 Task: Create the field update action.
Action: Mouse moved to (933, 72)
Screenshot: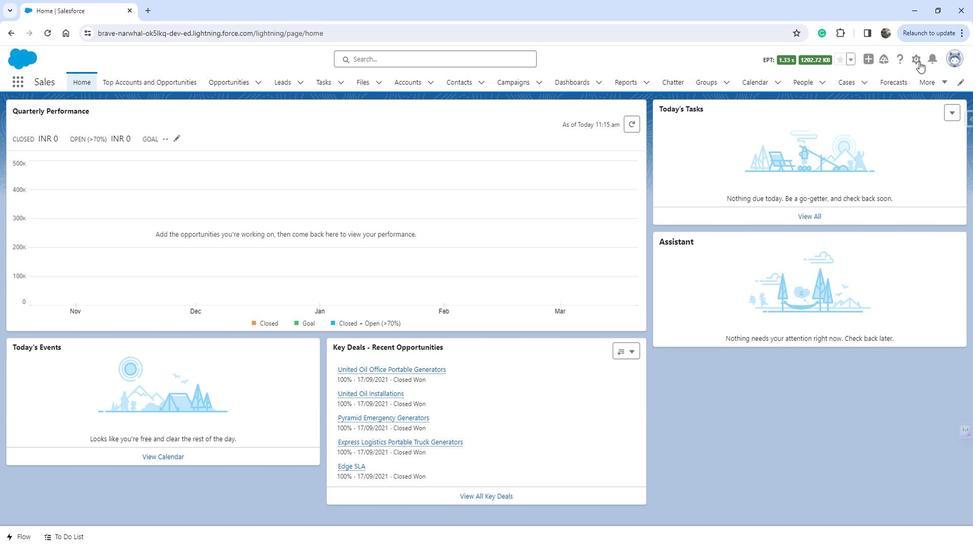 
Action: Mouse pressed left at (933, 72)
Screenshot: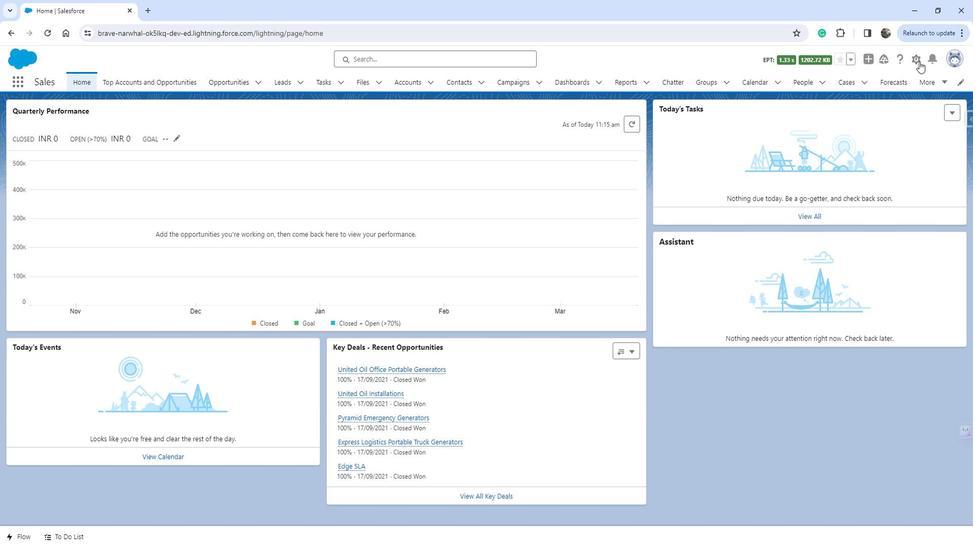 
Action: Mouse moved to (872, 98)
Screenshot: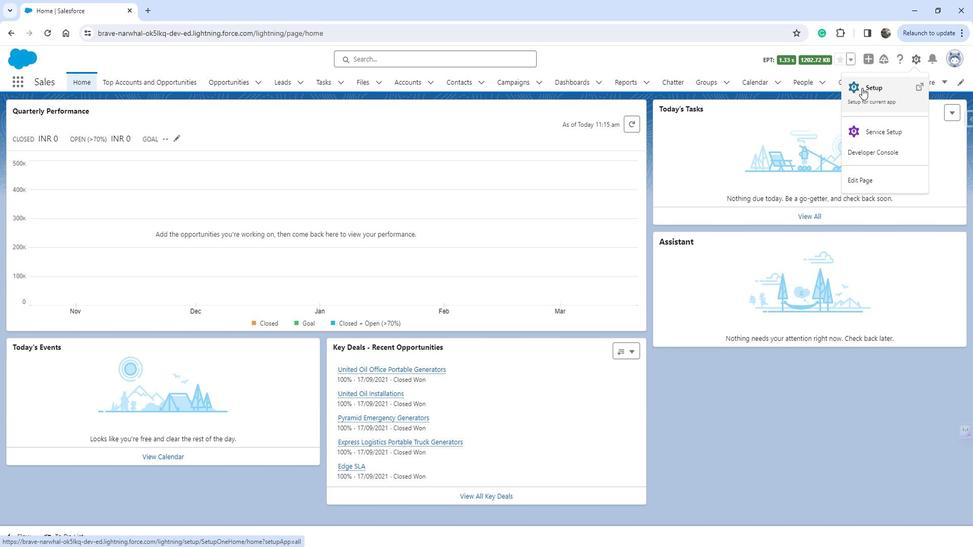 
Action: Mouse pressed left at (872, 98)
Screenshot: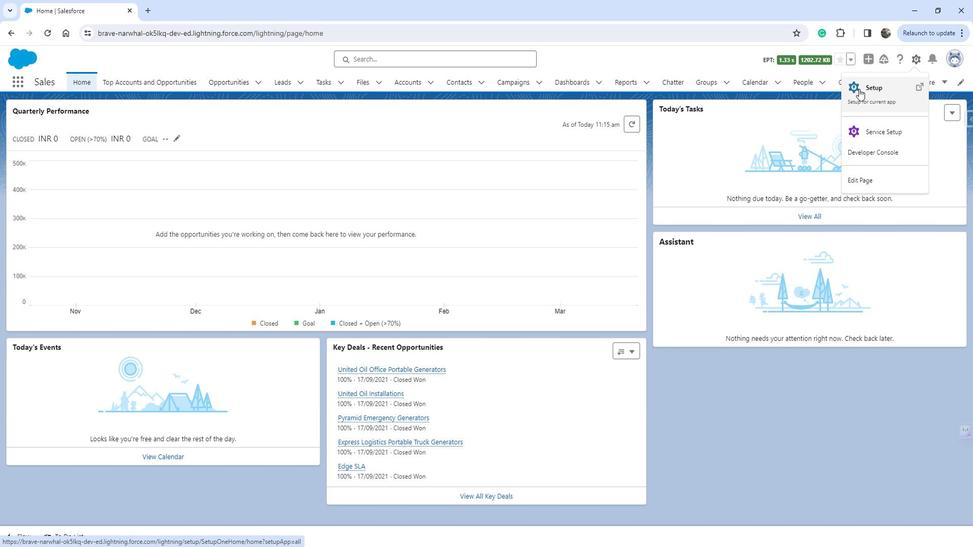 
Action: Mouse moved to (76, 287)
Screenshot: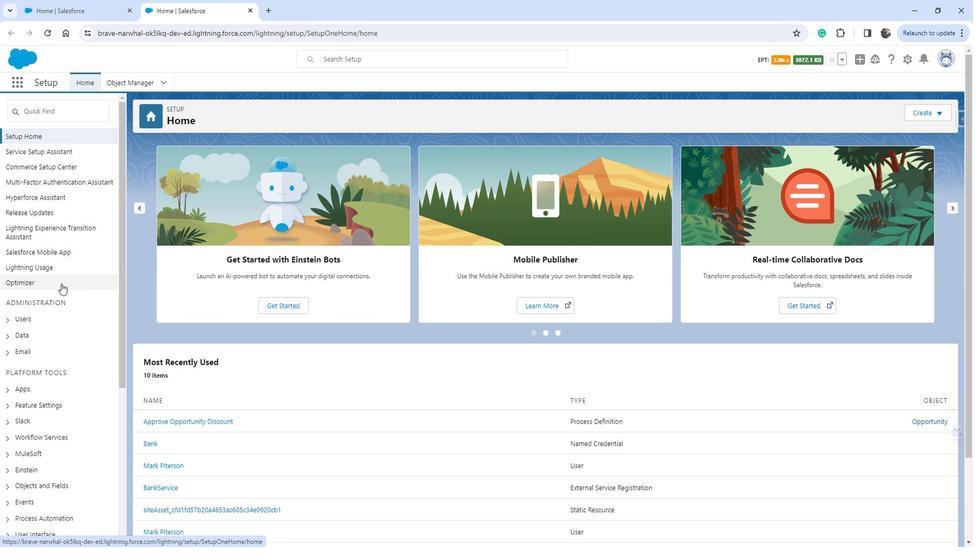 
Action: Mouse scrolled (76, 286) with delta (0, 0)
Screenshot: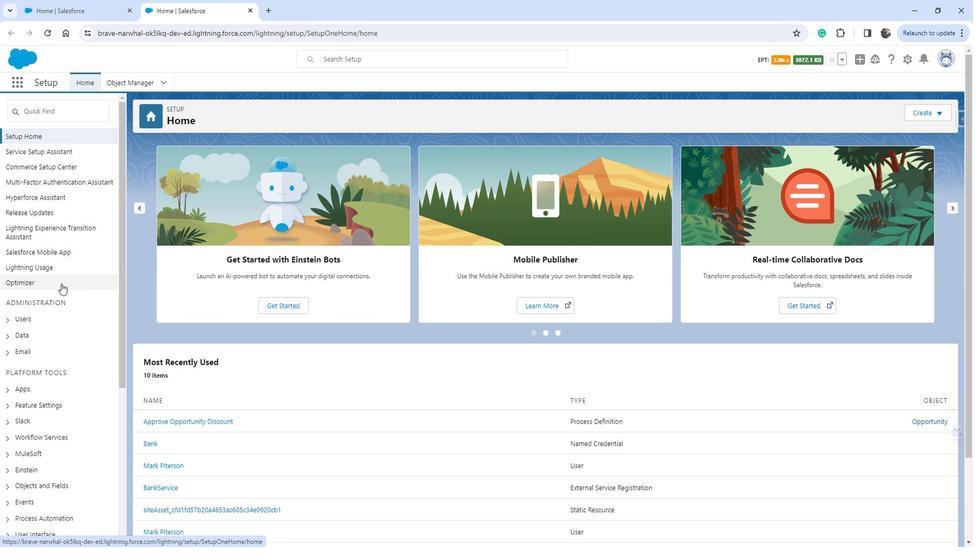 
Action: Mouse moved to (80, 289)
Screenshot: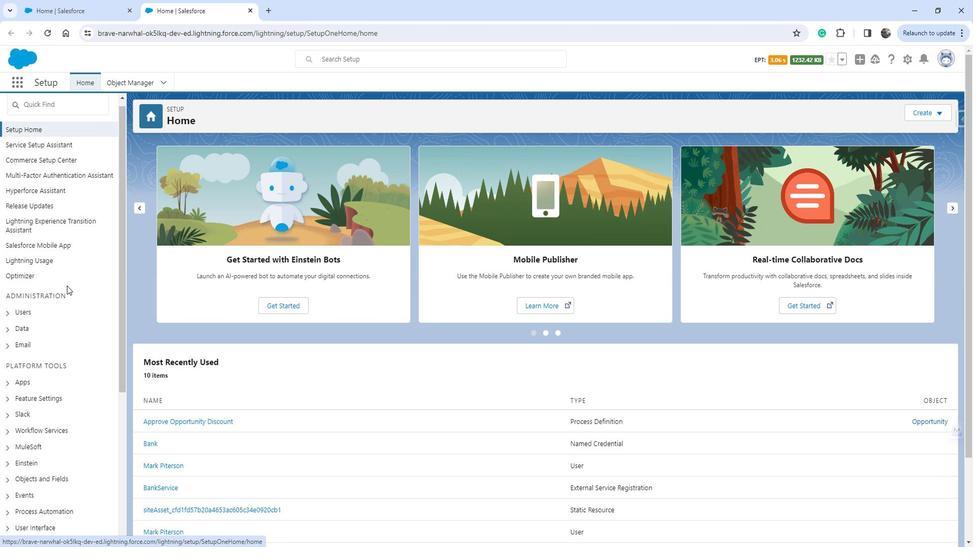 
Action: Mouse scrolled (80, 288) with delta (0, 0)
Screenshot: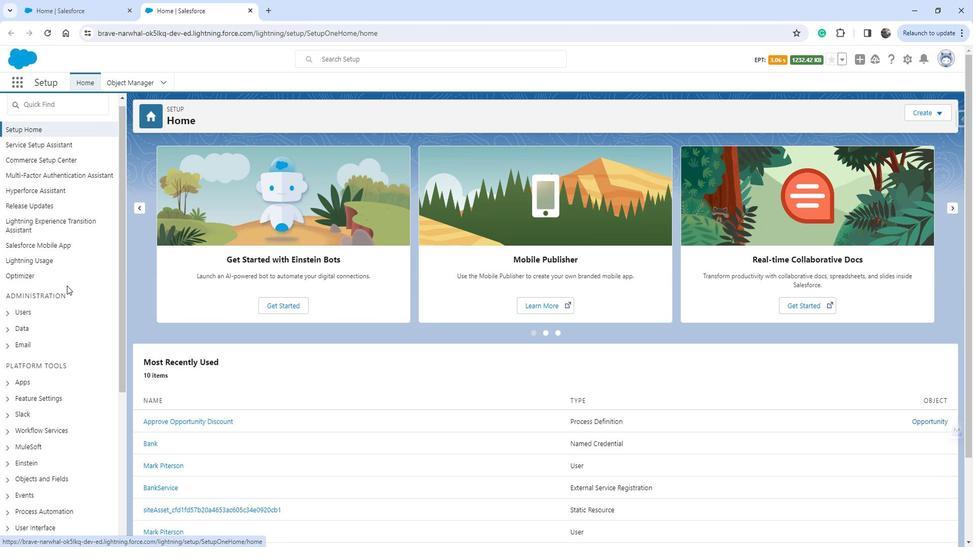 
Action: Mouse moved to (81, 289)
Screenshot: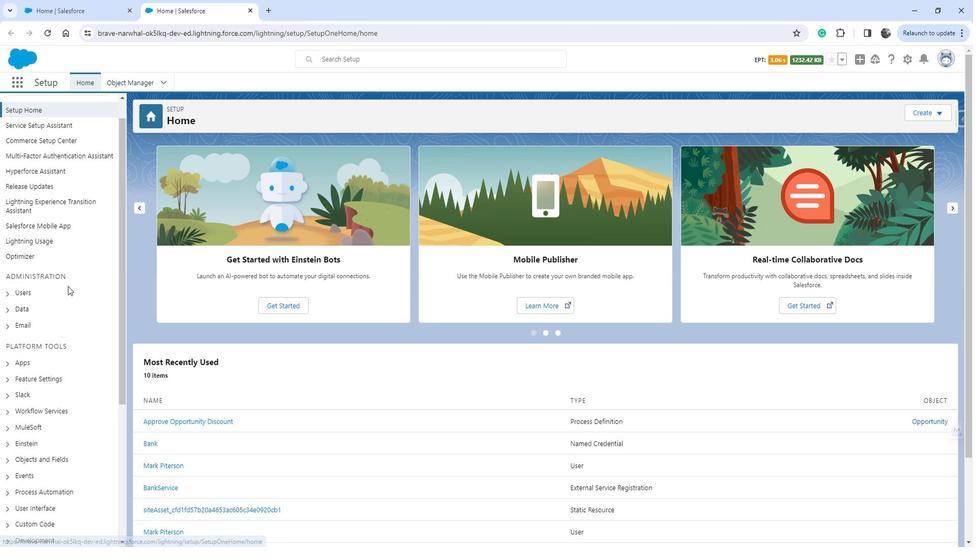 
Action: Mouse scrolled (81, 288) with delta (0, 0)
Screenshot: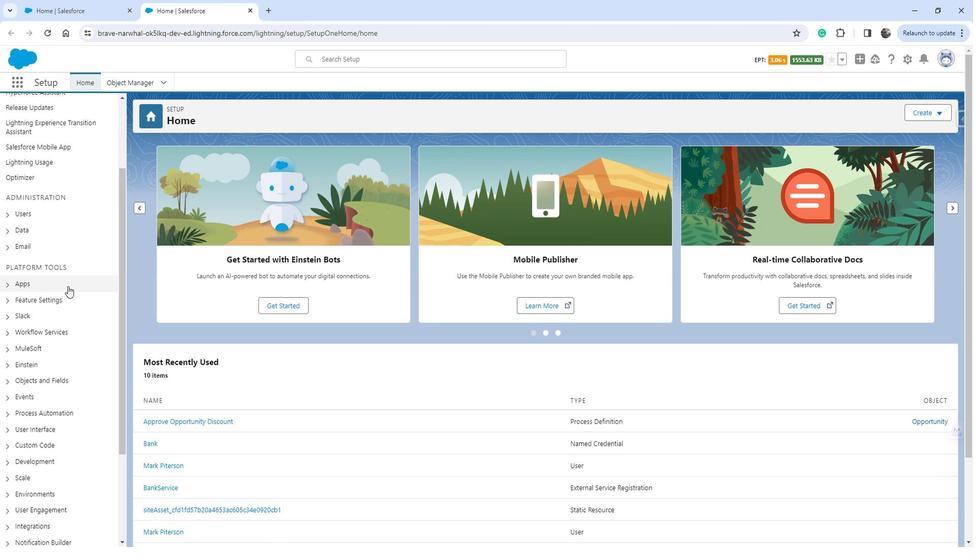 
Action: Mouse scrolled (81, 288) with delta (0, 0)
Screenshot: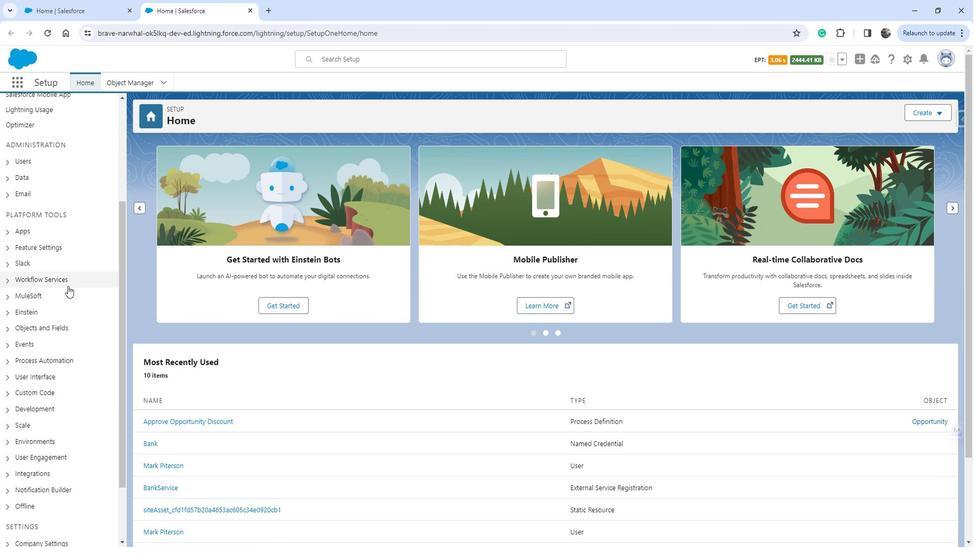
Action: Mouse moved to (21, 310)
Screenshot: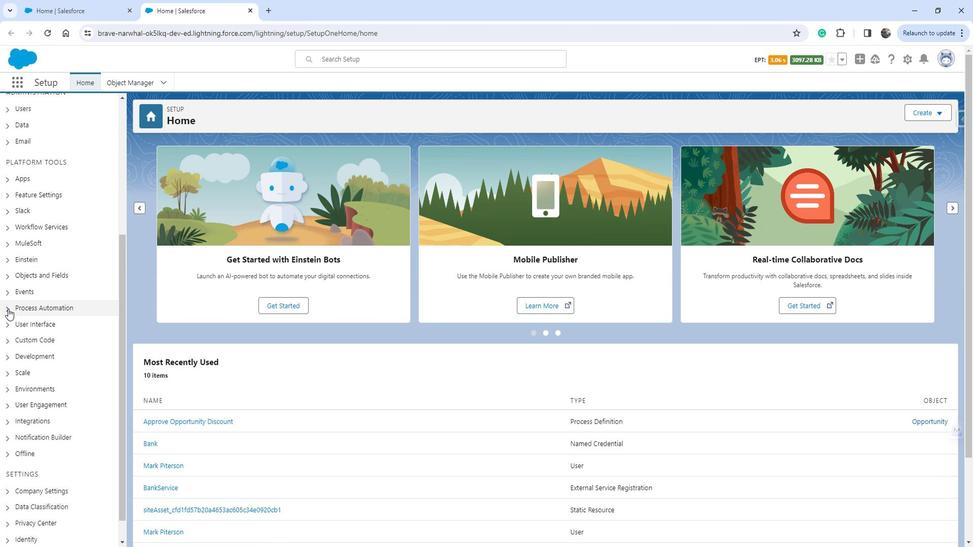 
Action: Mouse pressed left at (21, 310)
Screenshot: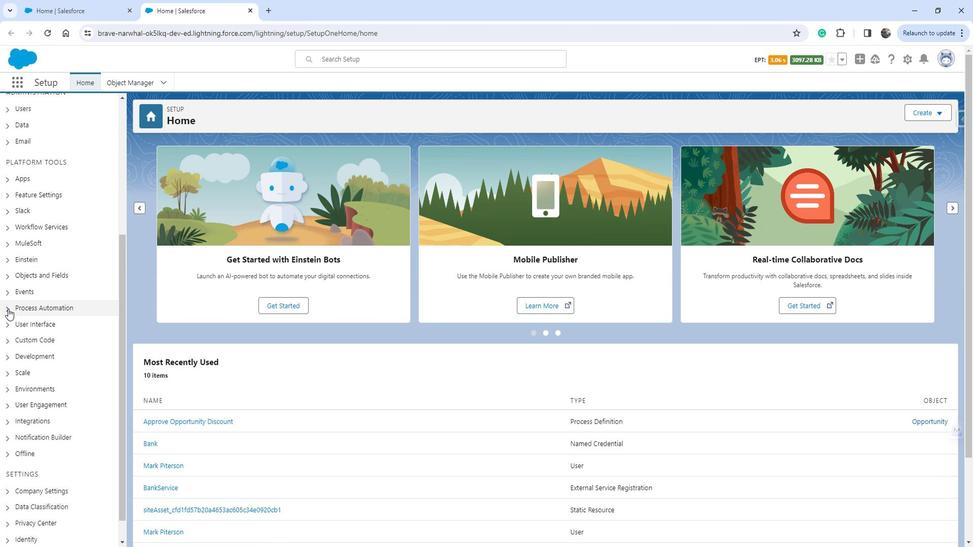 
Action: Mouse moved to (58, 434)
Screenshot: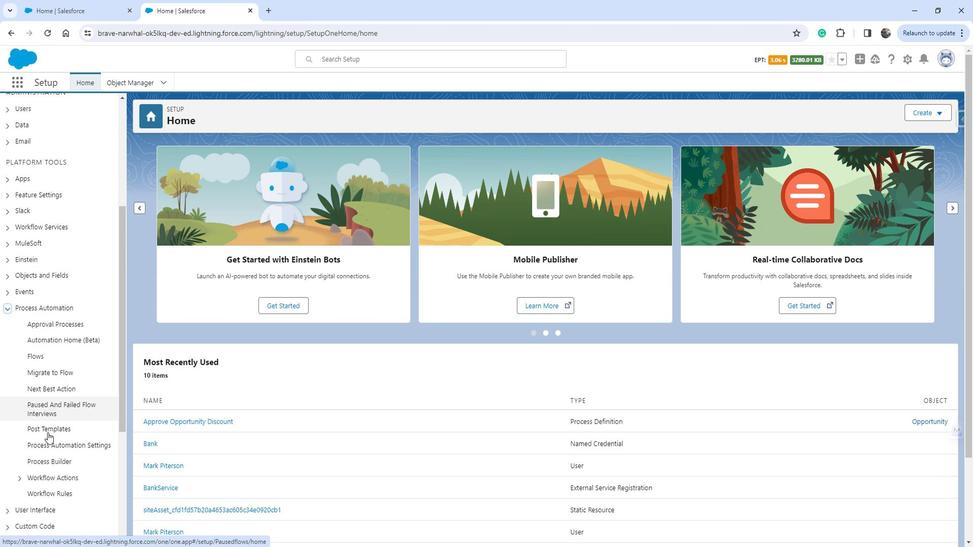 
Action: Mouse scrolled (58, 434) with delta (0, 0)
Screenshot: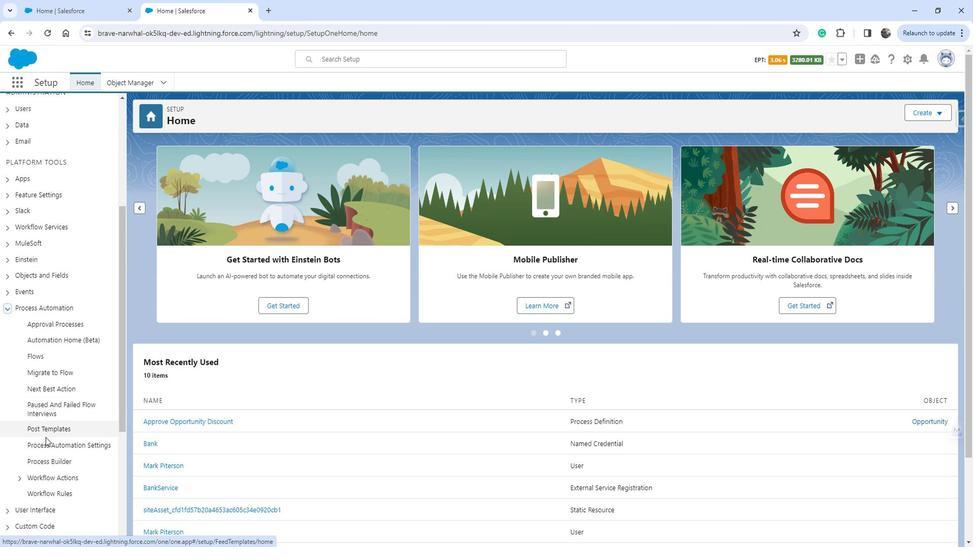 
Action: Mouse scrolled (58, 434) with delta (0, 0)
Screenshot: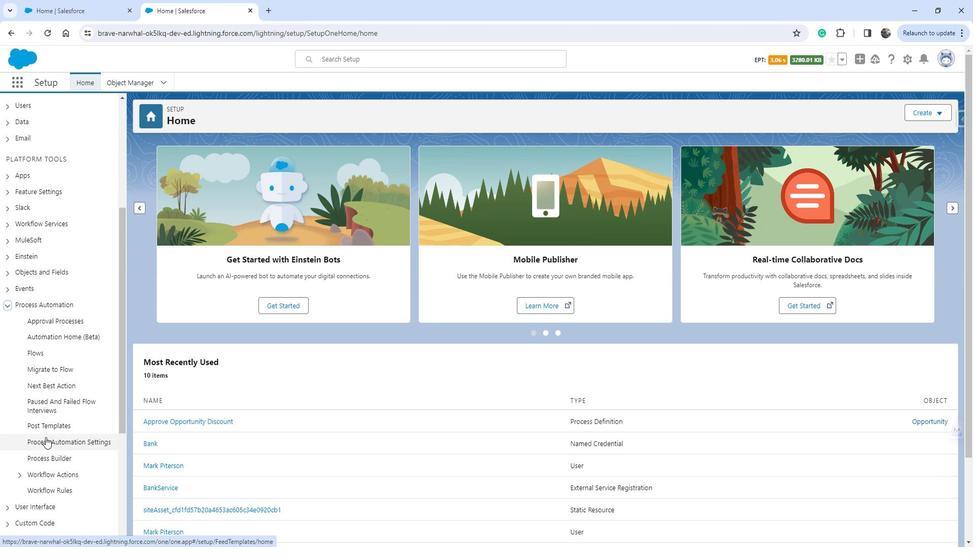 
Action: Mouse moved to (34, 371)
Screenshot: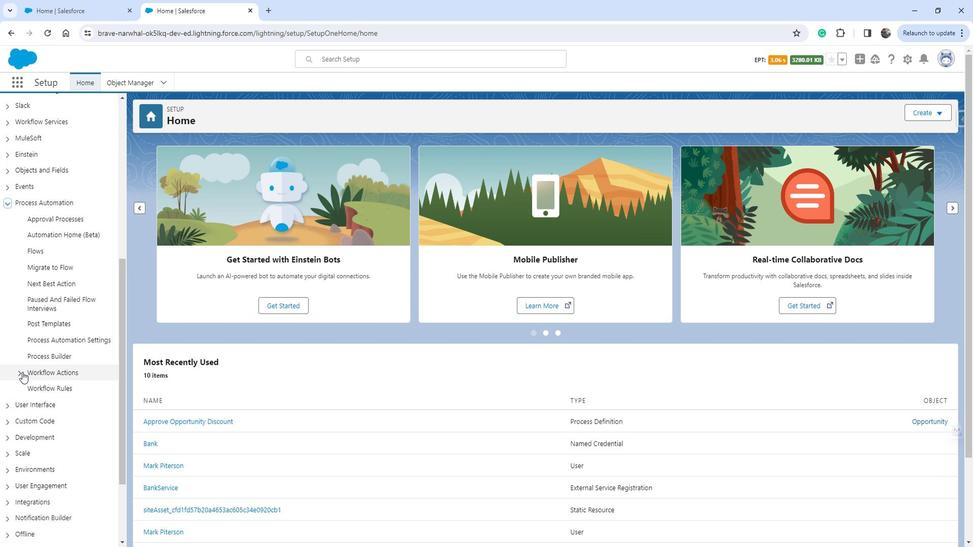
Action: Mouse pressed left at (34, 371)
Screenshot: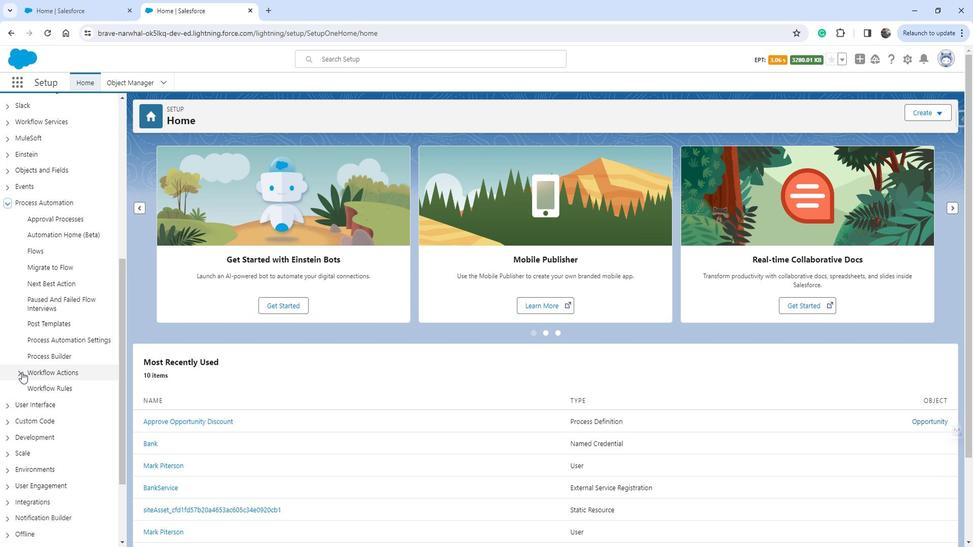 
Action: Mouse moved to (68, 402)
Screenshot: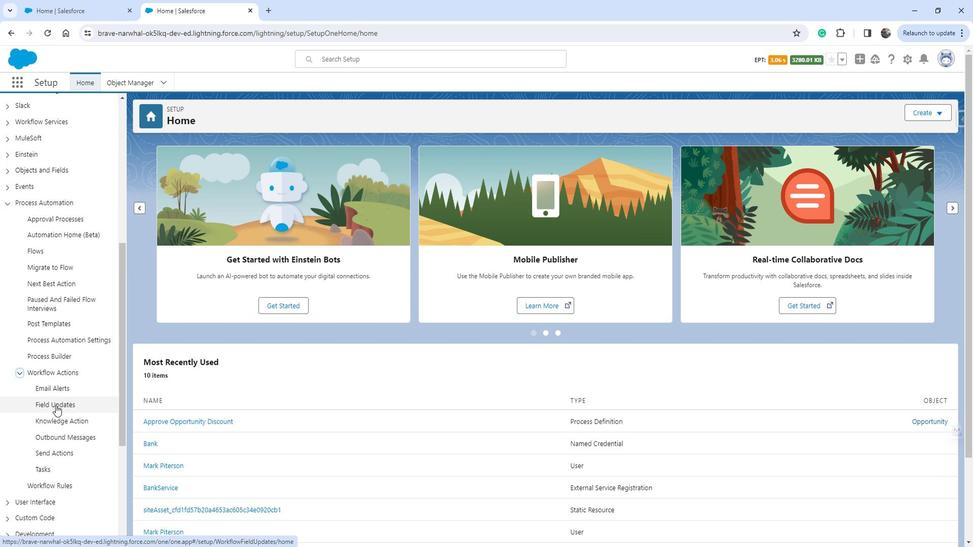 
Action: Mouse pressed left at (68, 402)
Screenshot: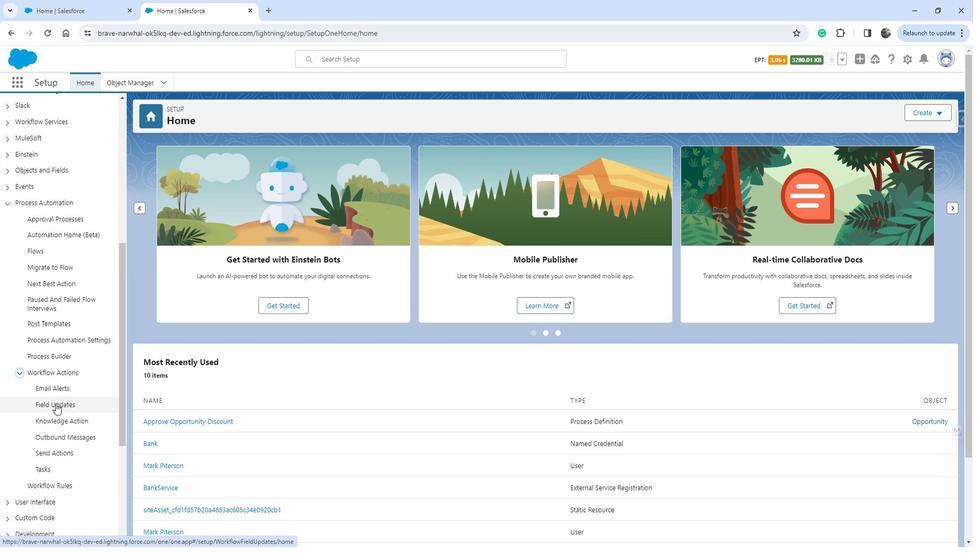 
Action: Mouse moved to (571, 220)
Screenshot: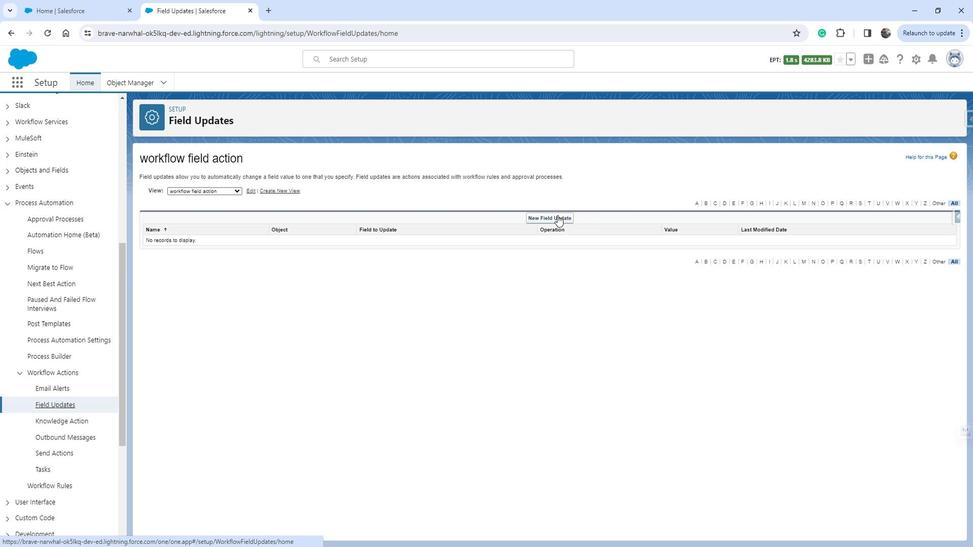 
Action: Mouse pressed left at (571, 220)
Screenshot: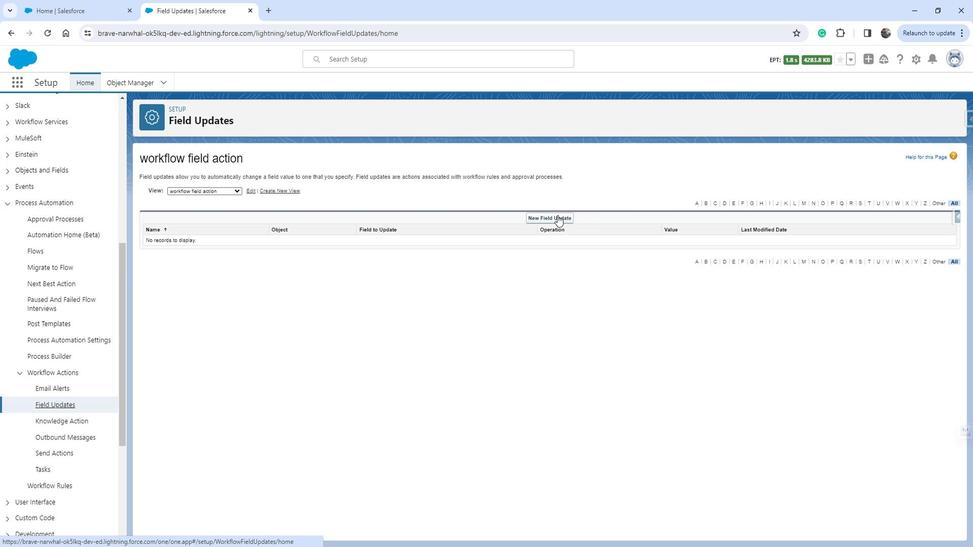 
Action: Mouse moved to (329, 233)
Screenshot: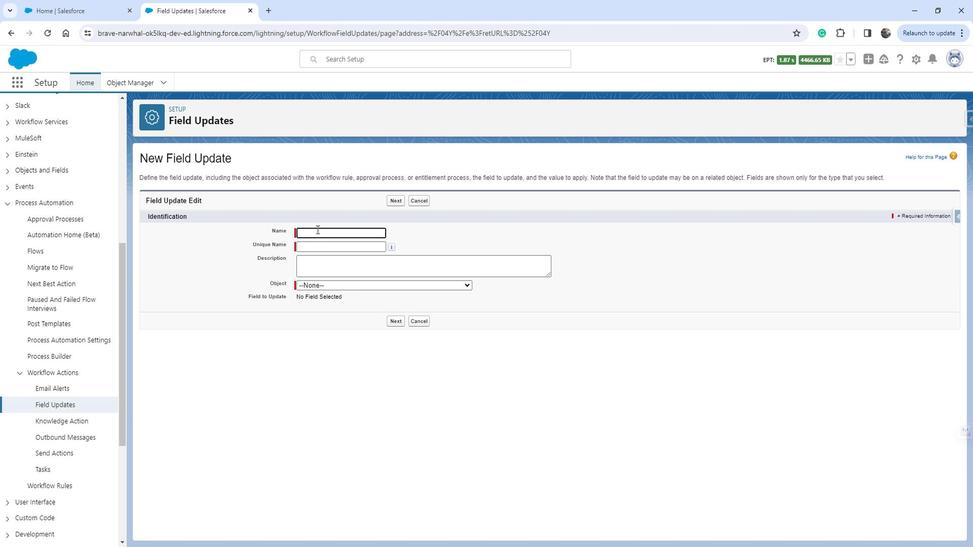 
Action: Mouse pressed left at (329, 233)
Screenshot: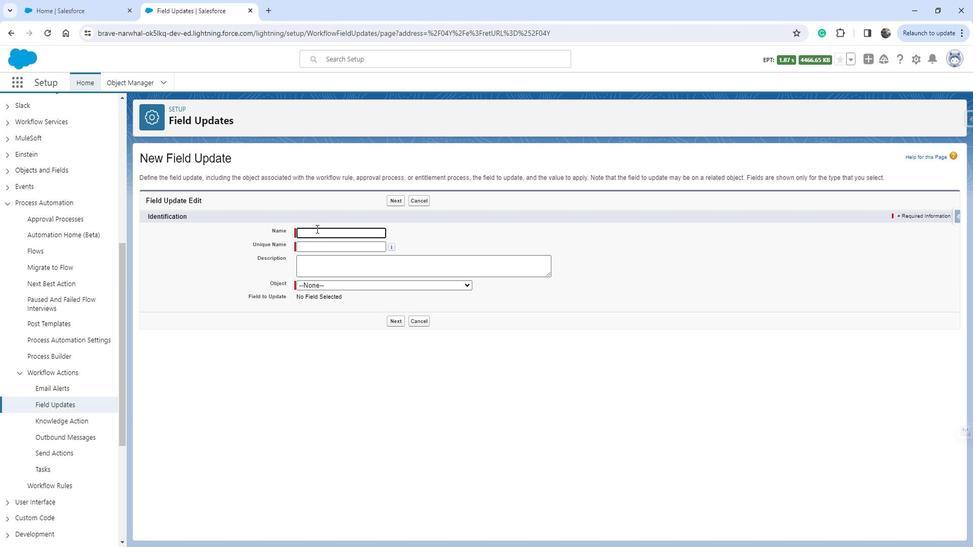 
Action: Key pressed <Key.shift>Update<Key.space><Key.shift>V<Key.backspace><Key.shift>Case<Key.space>status
Screenshot: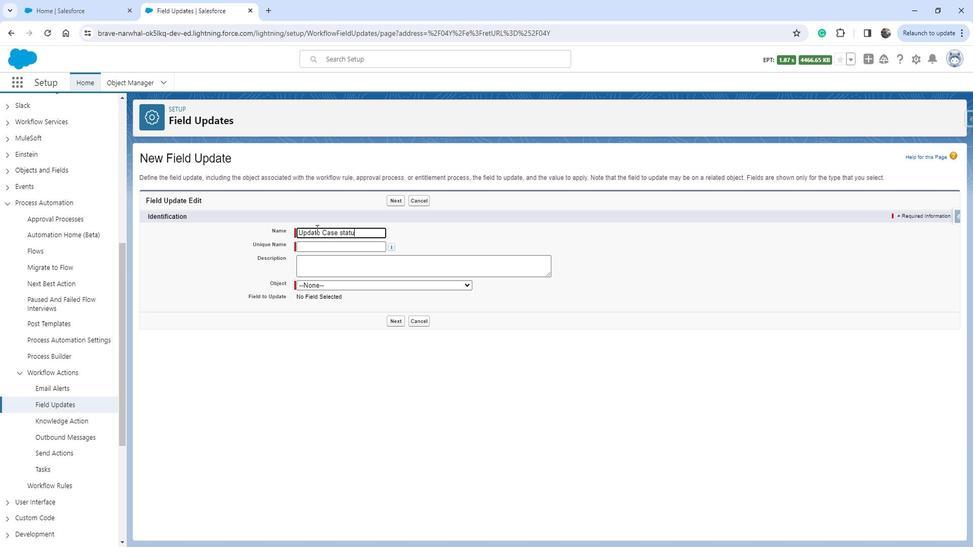 
Action: Mouse moved to (415, 245)
Screenshot: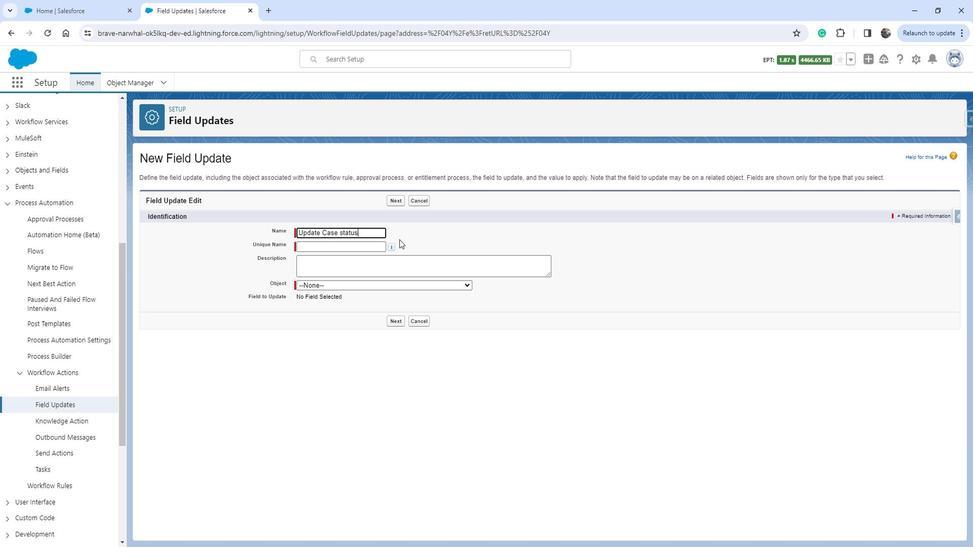 
Action: Mouse pressed left at (415, 245)
Screenshot: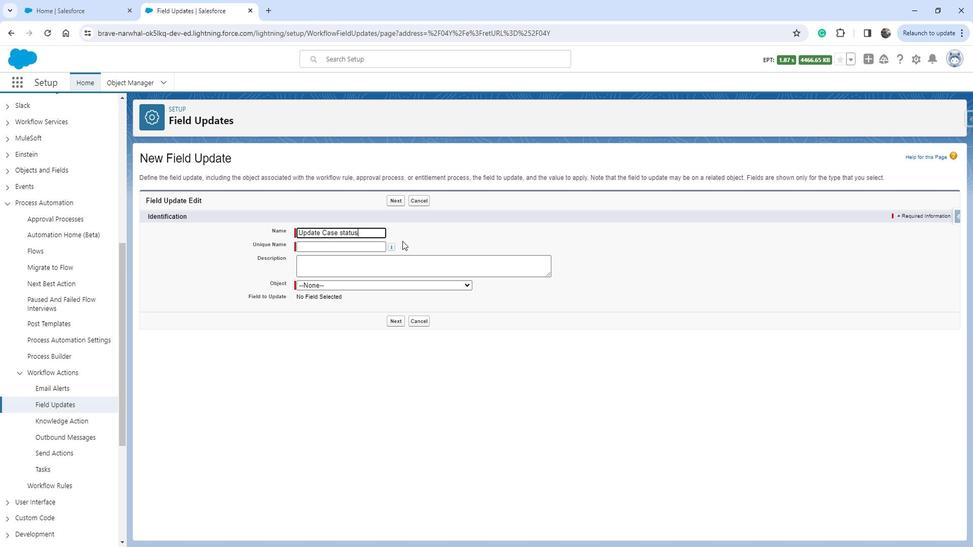 
Action: Mouse moved to (389, 291)
Screenshot: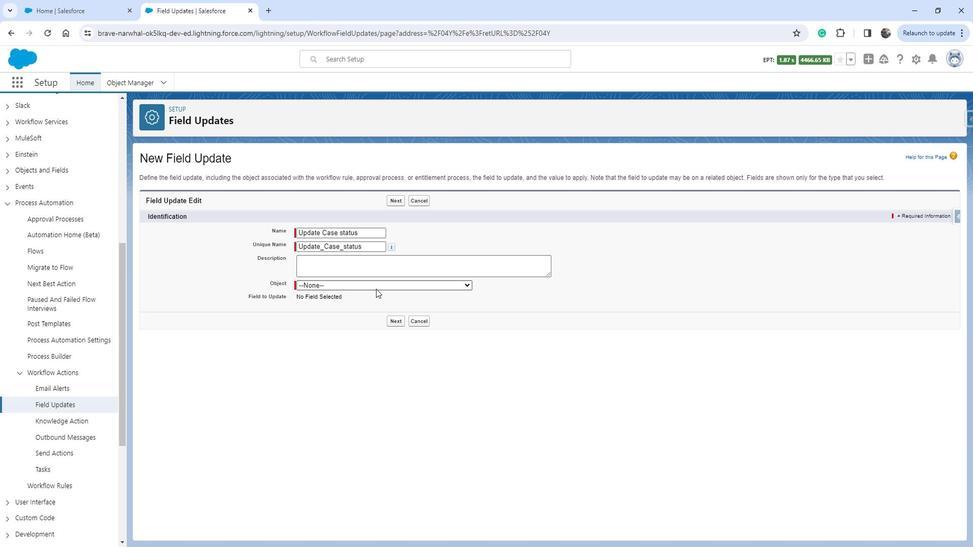 
Action: Mouse pressed left at (389, 291)
Screenshot: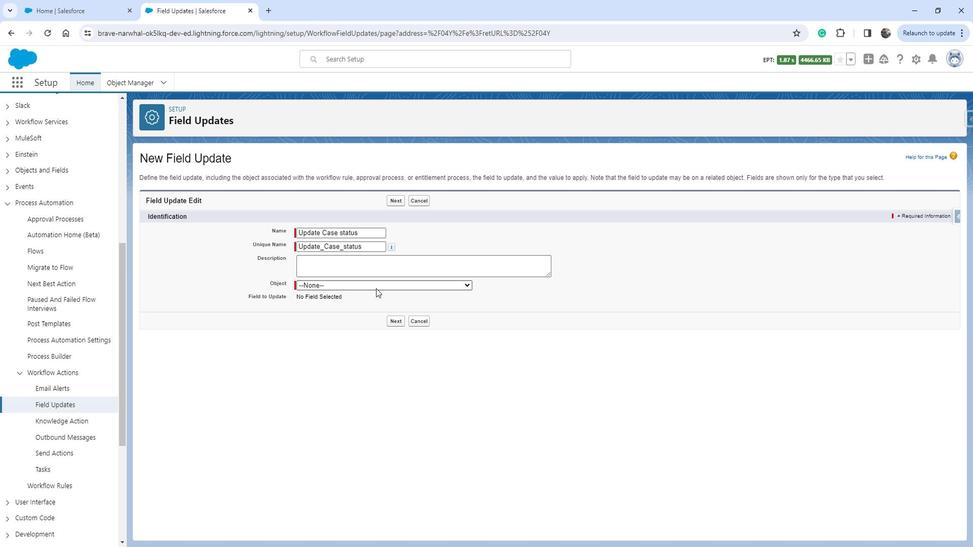 
Action: Mouse moved to (362, 364)
Screenshot: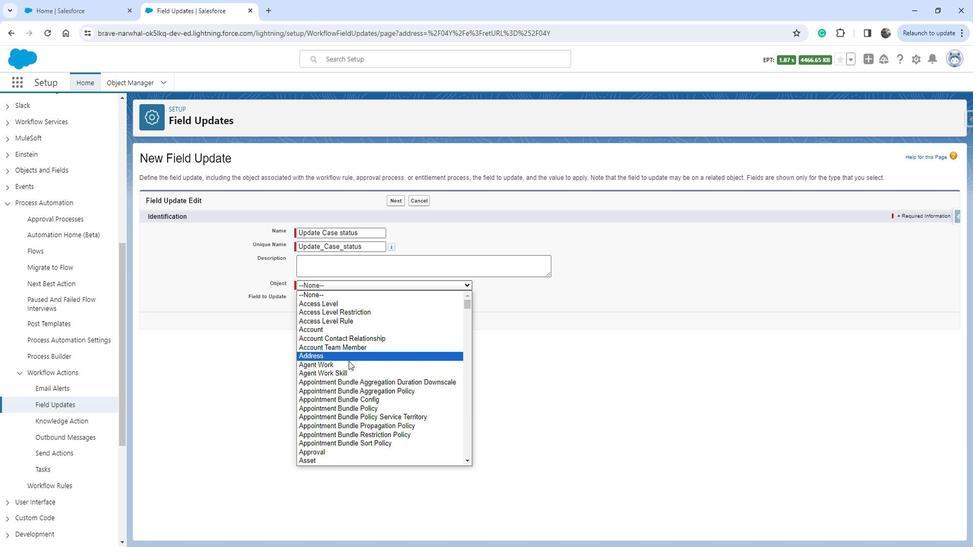 
Action: Mouse scrolled (362, 363) with delta (0, 0)
Screenshot: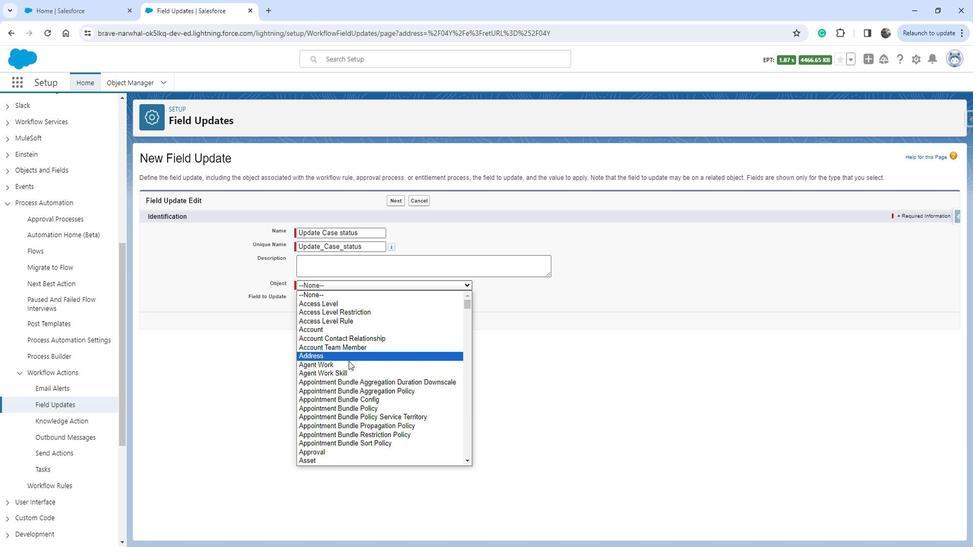 
Action: Mouse scrolled (362, 363) with delta (0, 0)
Screenshot: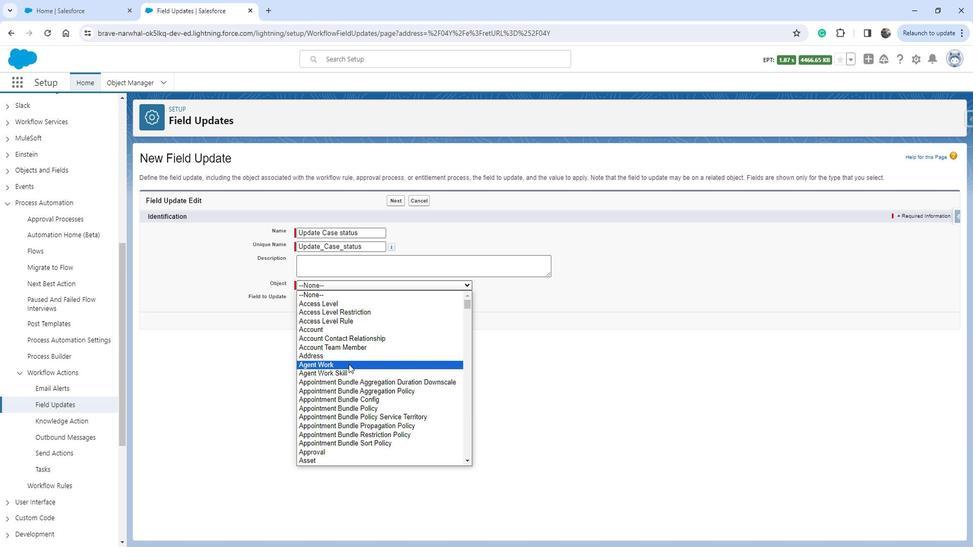 
Action: Mouse scrolled (362, 363) with delta (0, 0)
Screenshot: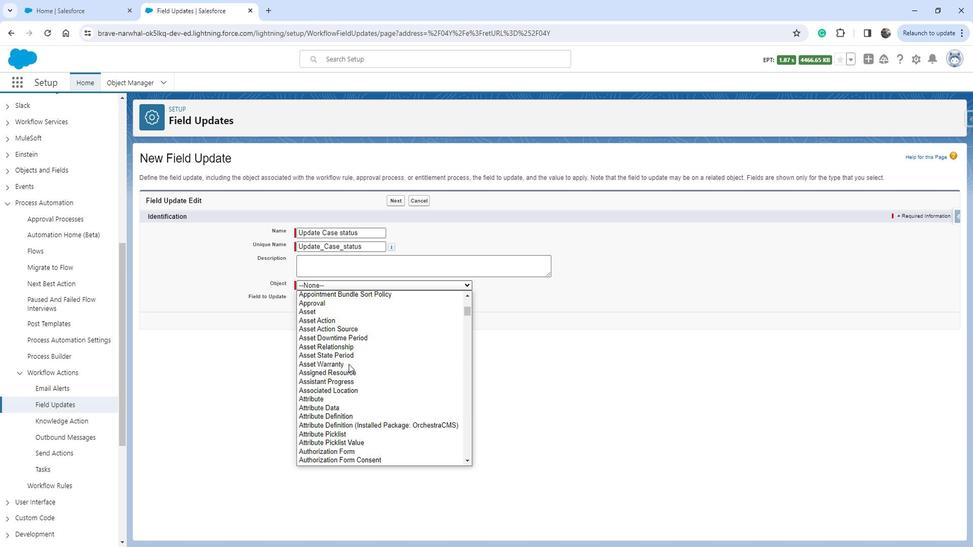 
Action: Mouse scrolled (362, 363) with delta (0, 0)
Screenshot: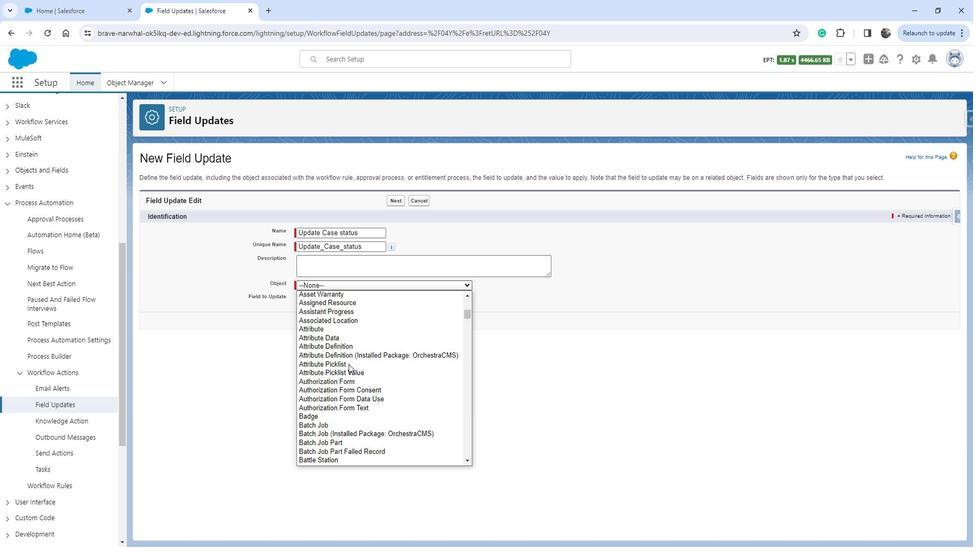
Action: Mouse moved to (362, 339)
Screenshot: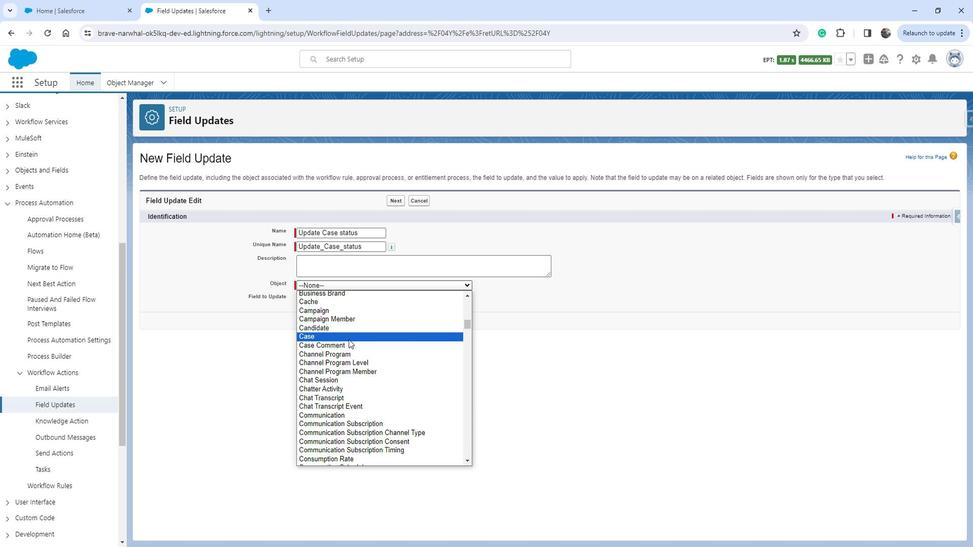 
Action: Mouse pressed left at (362, 339)
Screenshot: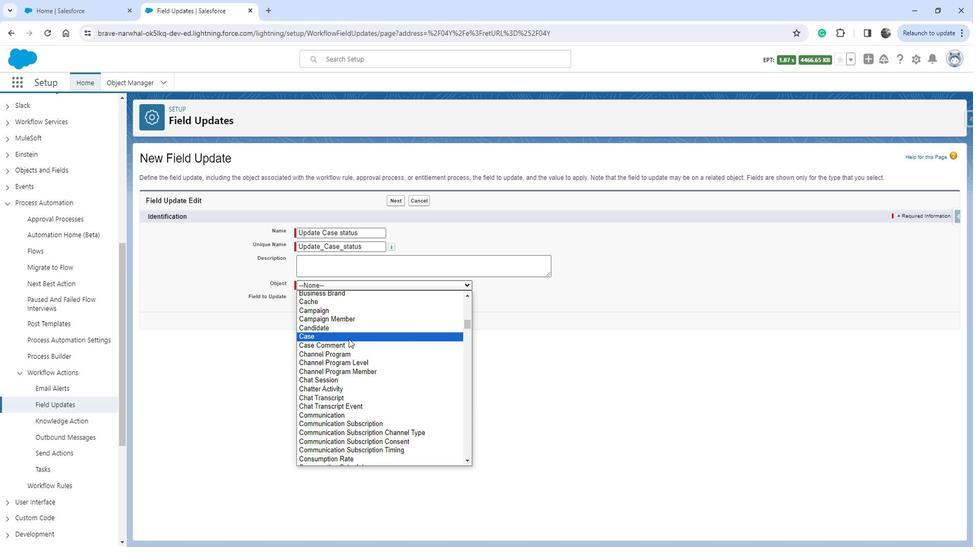 
Action: Mouse moved to (389, 306)
Screenshot: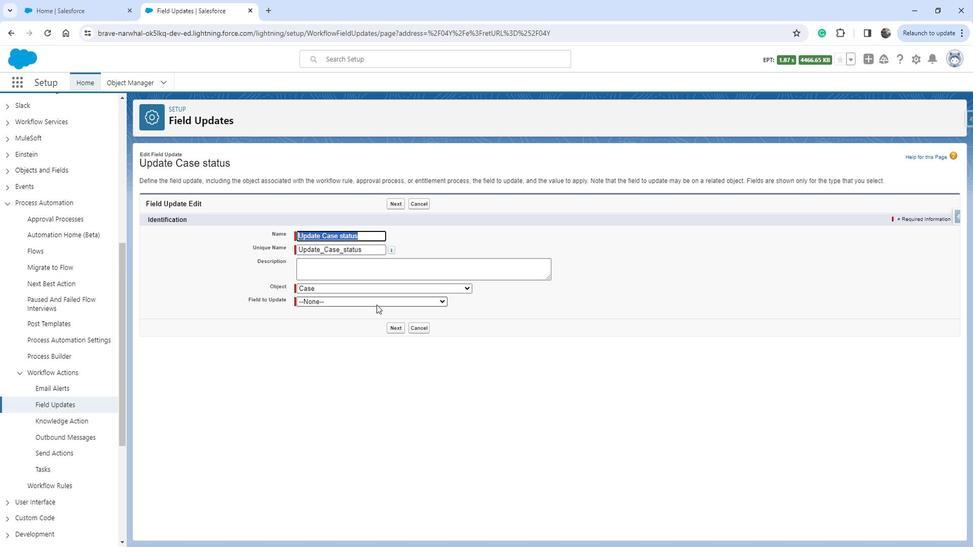 
Action: Mouse pressed left at (389, 306)
Screenshot: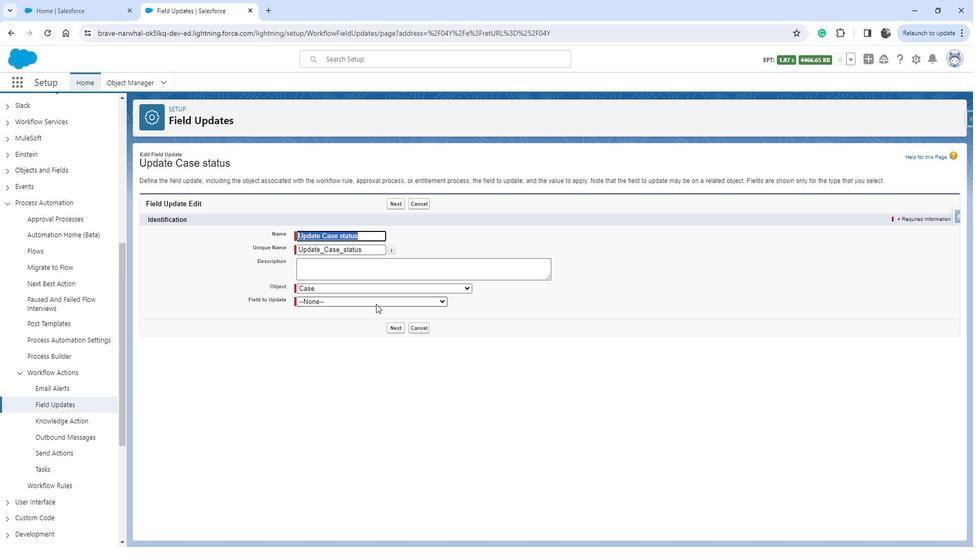 
Action: Mouse moved to (355, 406)
Screenshot: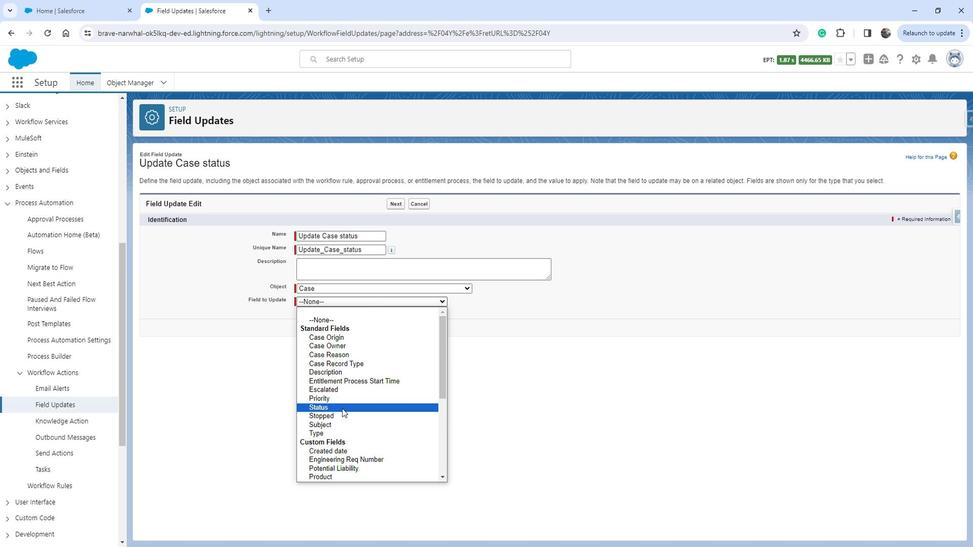 
Action: Mouse pressed left at (355, 406)
Screenshot: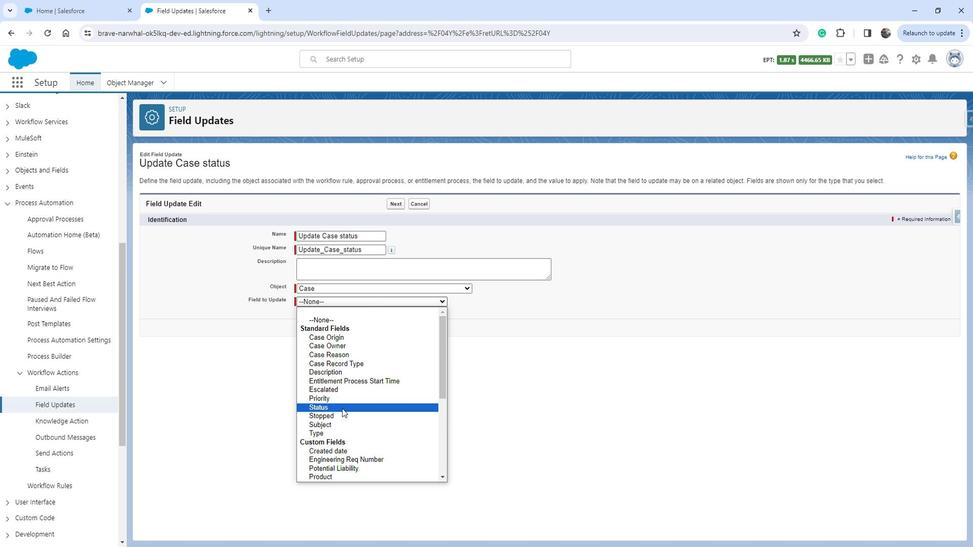 
Action: Mouse moved to (402, 327)
Screenshot: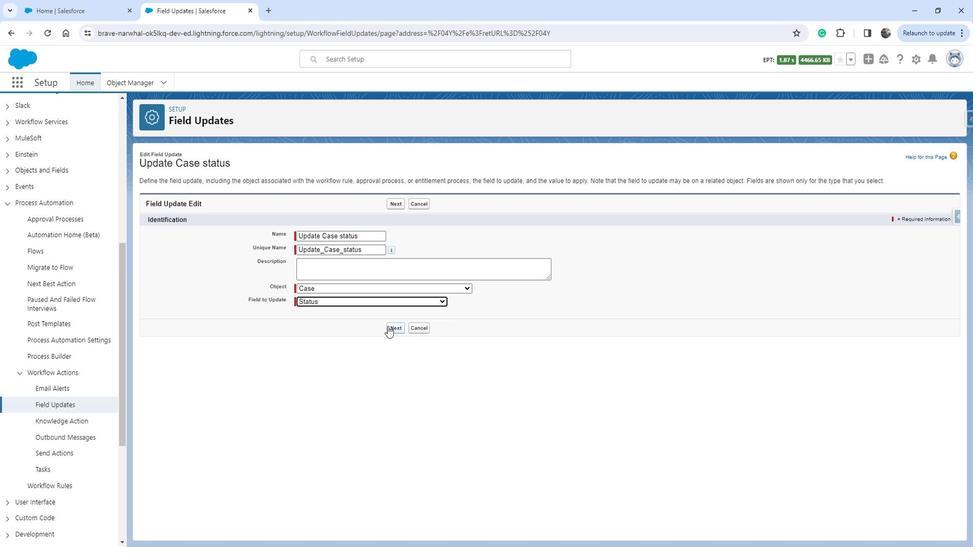 
Action: Mouse pressed left at (402, 327)
Screenshot: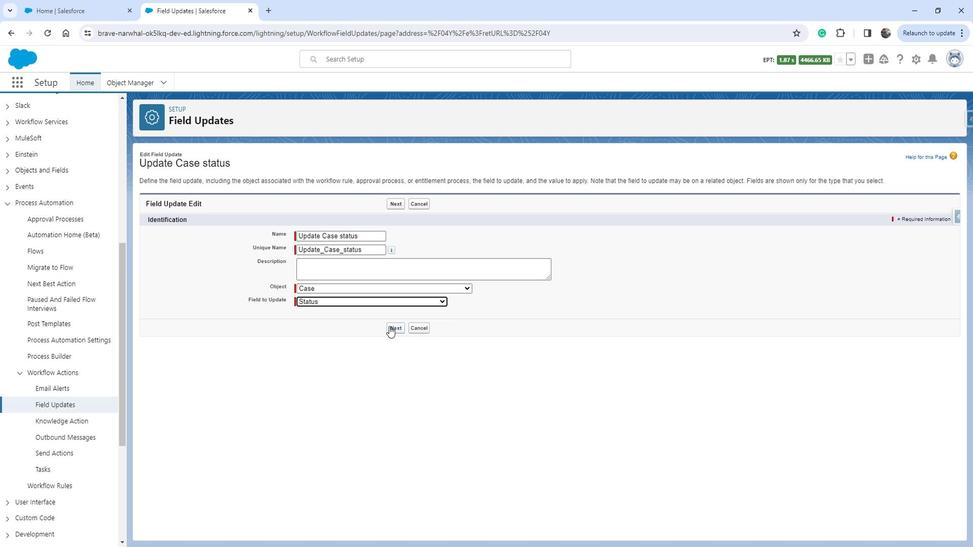 
Action: Mouse moved to (406, 389)
Screenshot: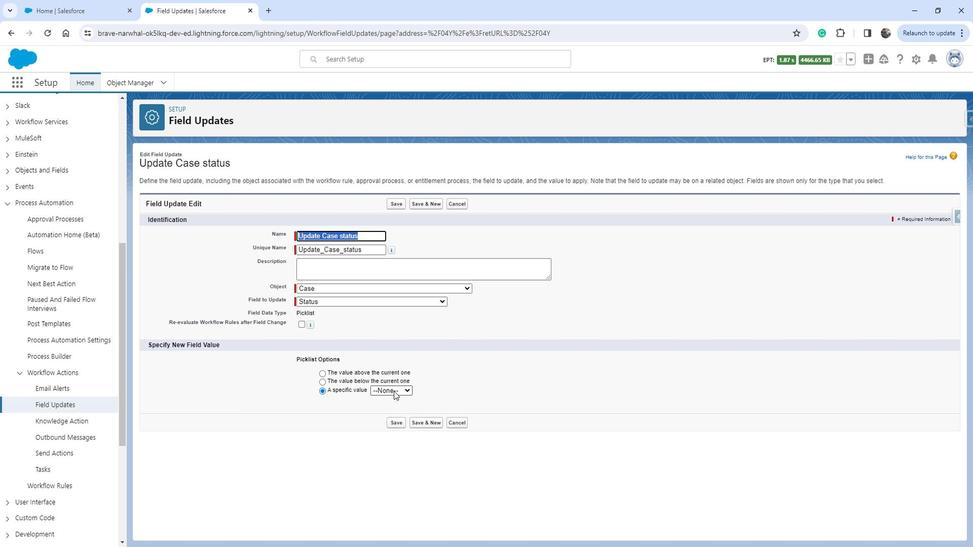 
Action: Mouse pressed left at (406, 389)
Screenshot: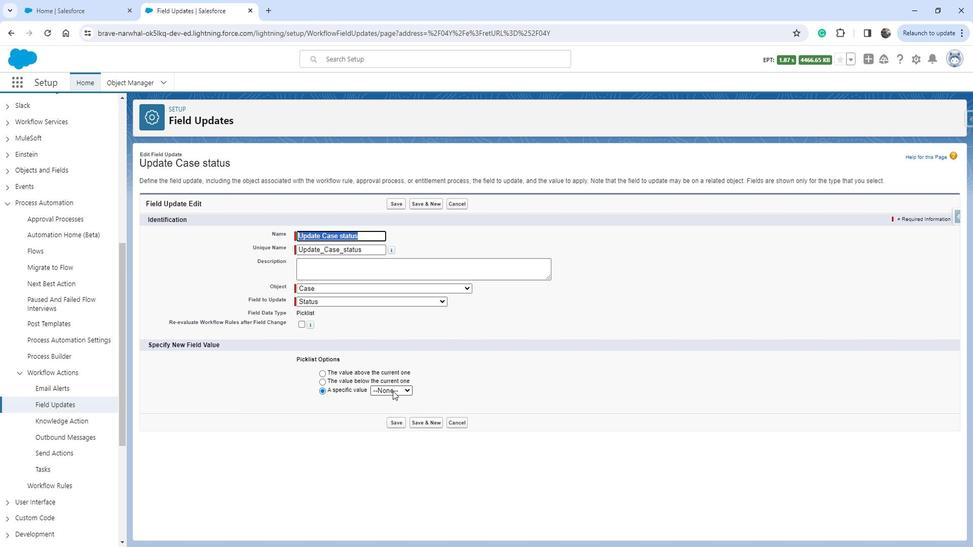 
Action: Mouse moved to (406, 408)
Screenshot: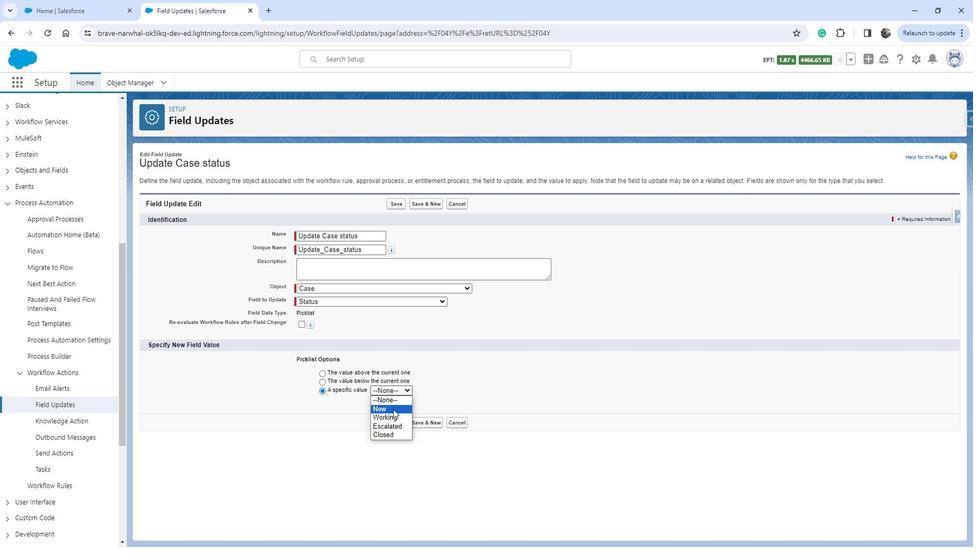
Action: Mouse pressed left at (406, 408)
Screenshot: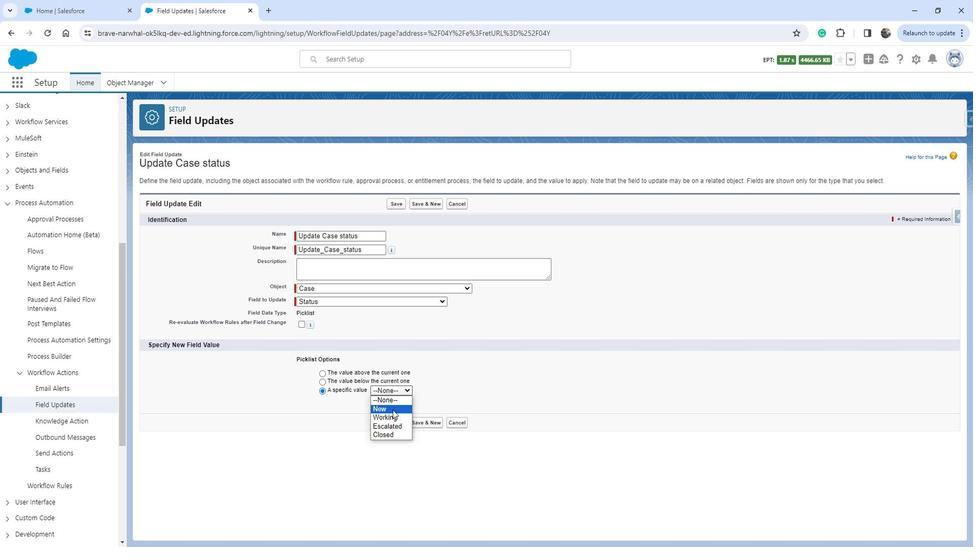 
Action: Mouse moved to (409, 419)
Screenshot: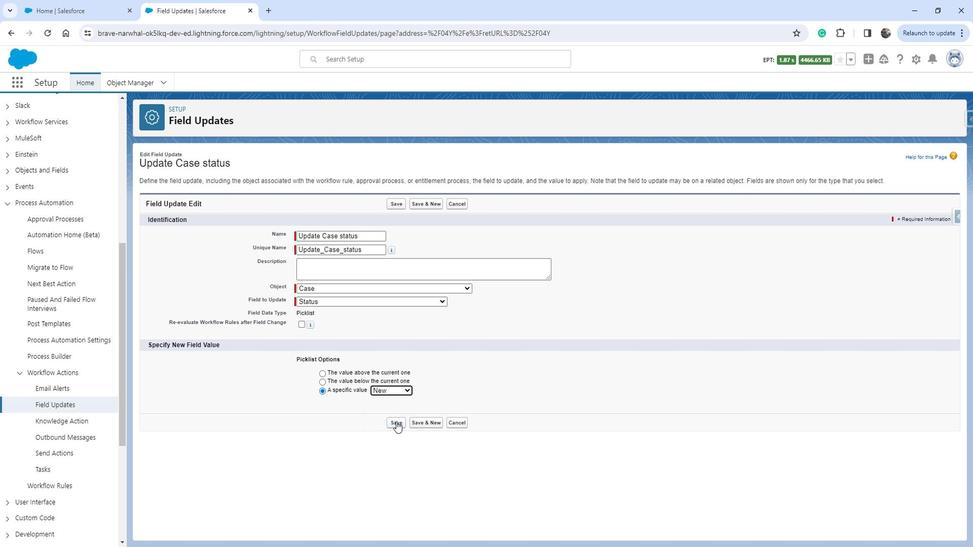 
Action: Mouse pressed left at (409, 419)
Screenshot: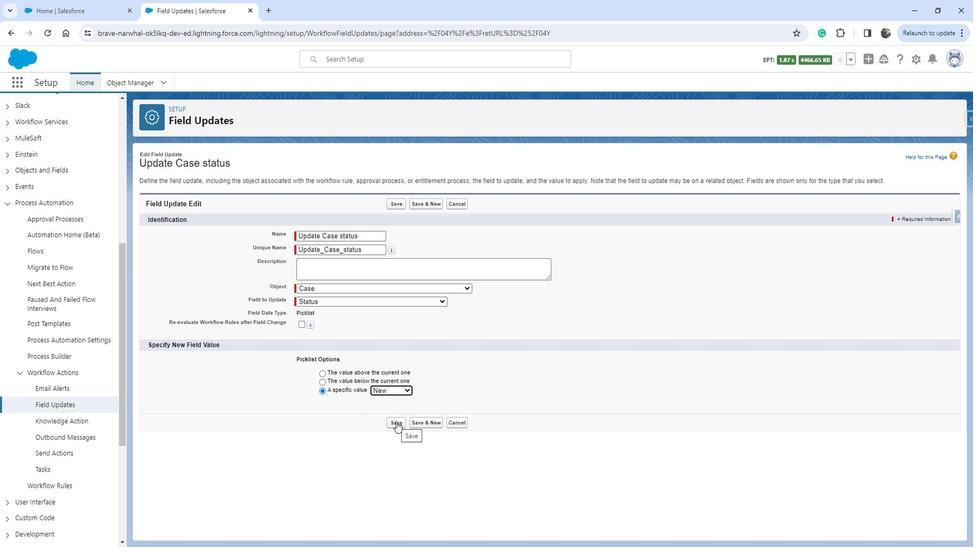 
Action: Mouse moved to (504, 366)
Screenshot: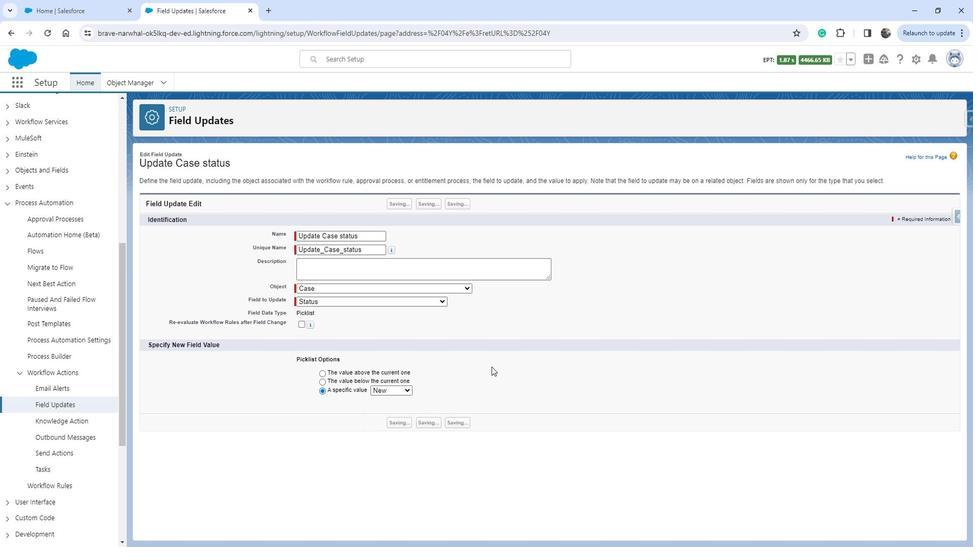 
